 Task: Add Alexian Pate Duck Liver Mousse With Cognac to the cart.
Action: Mouse moved to (896, 289)
Screenshot: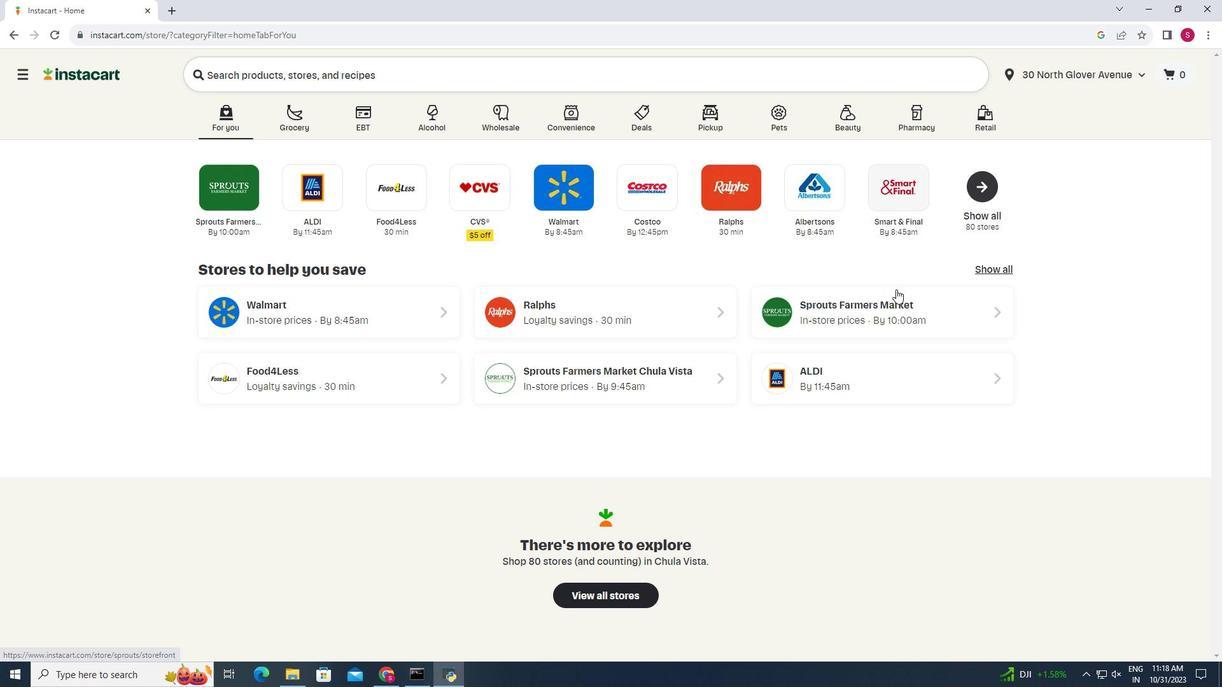 
Action: Mouse pressed left at (896, 289)
Screenshot: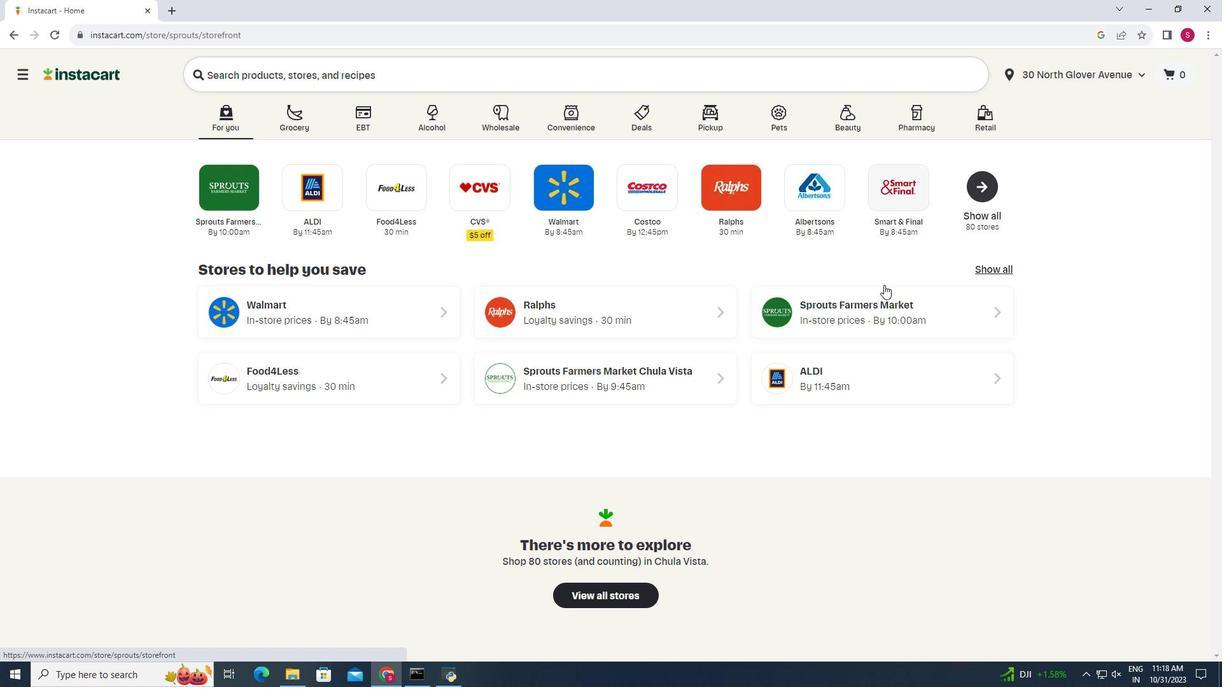 
Action: Mouse moved to (19, 604)
Screenshot: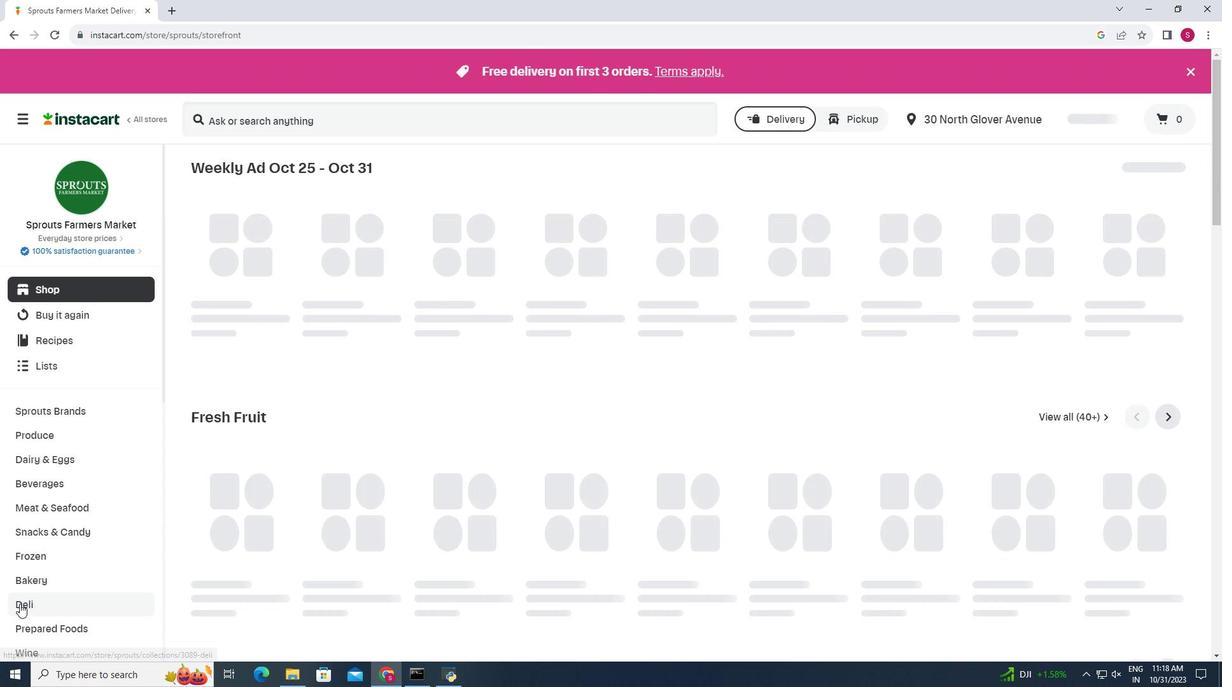 
Action: Mouse pressed left at (19, 604)
Screenshot: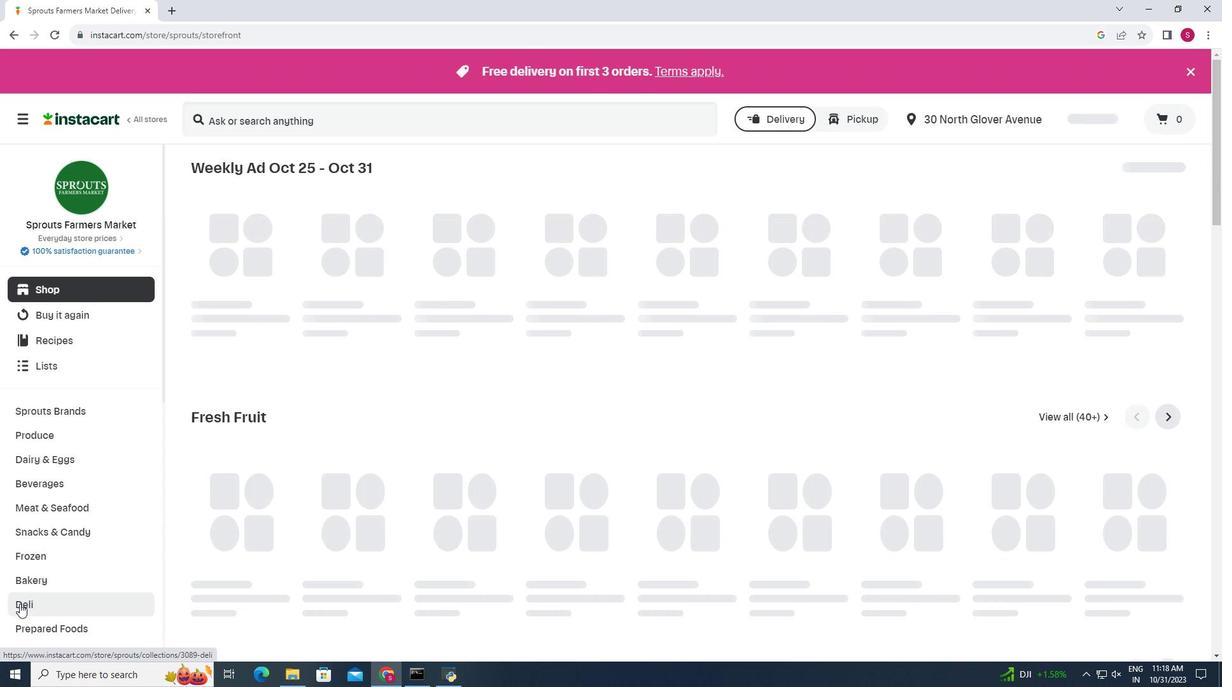 
Action: Mouse moved to (455, 199)
Screenshot: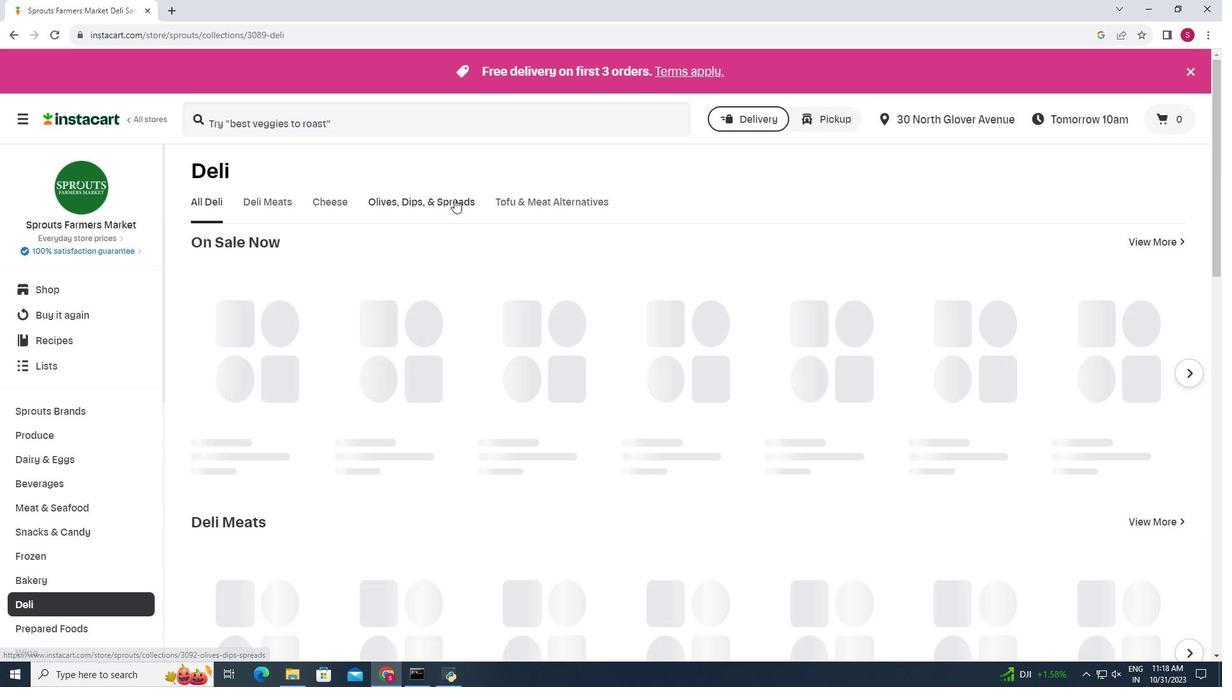 
Action: Mouse pressed left at (455, 199)
Screenshot: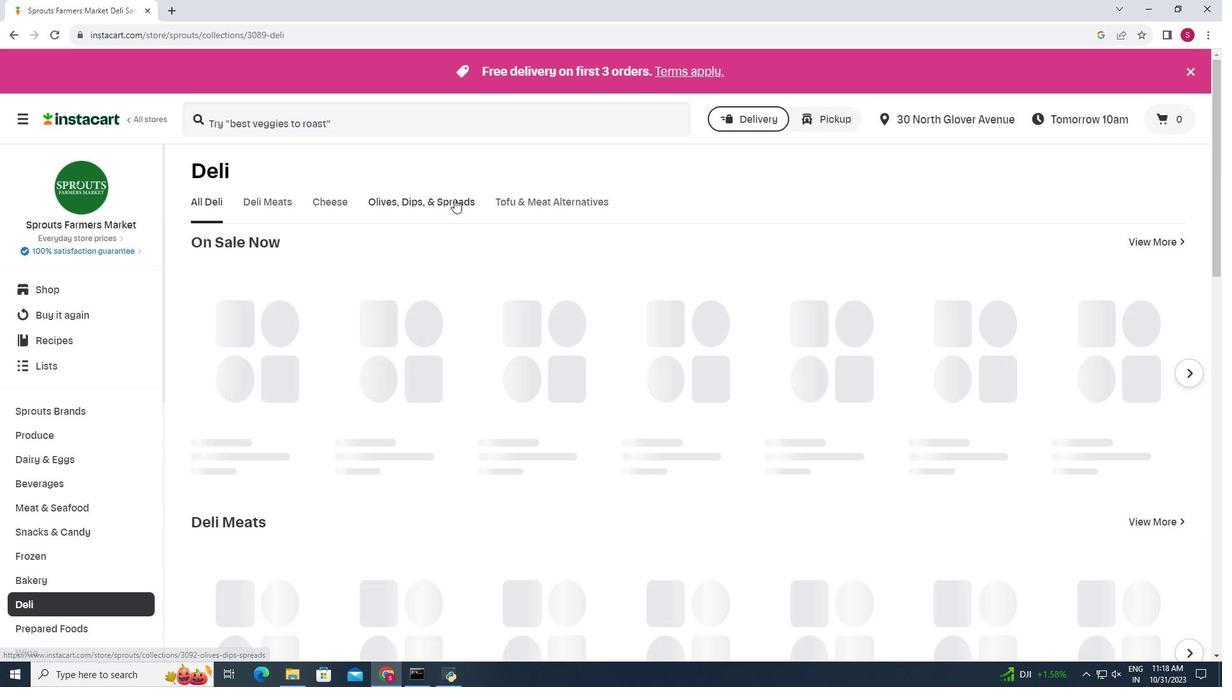 
Action: Mouse moved to (636, 245)
Screenshot: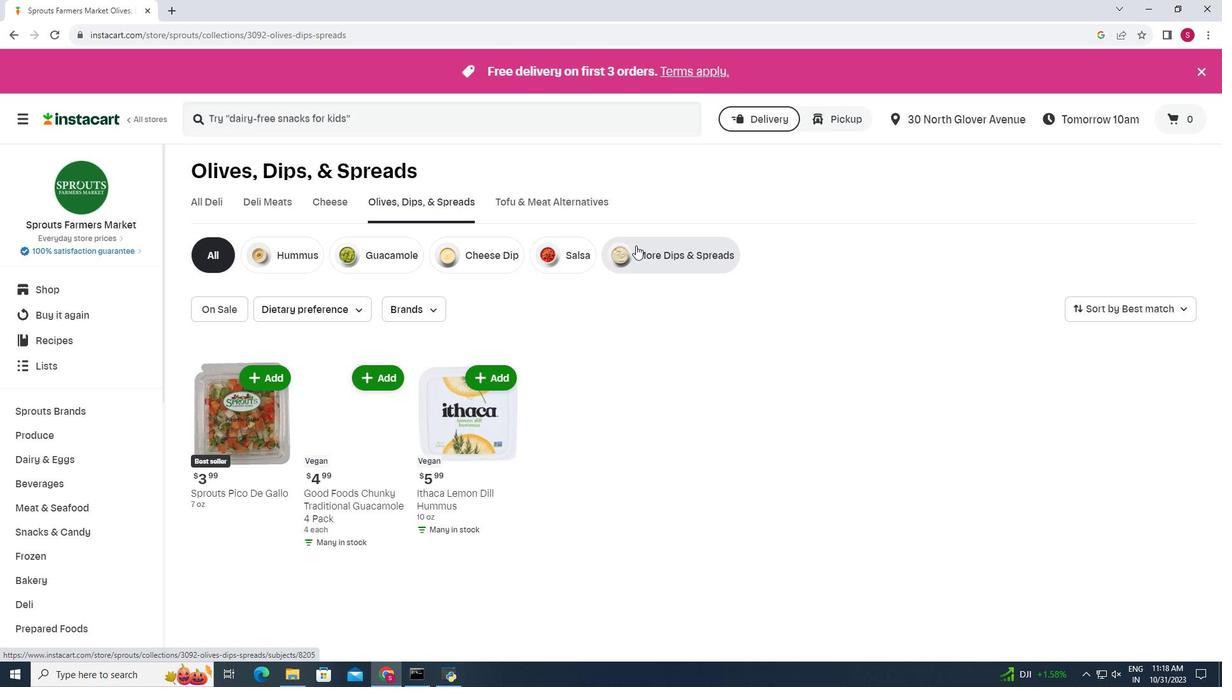 
Action: Mouse pressed left at (636, 245)
Screenshot: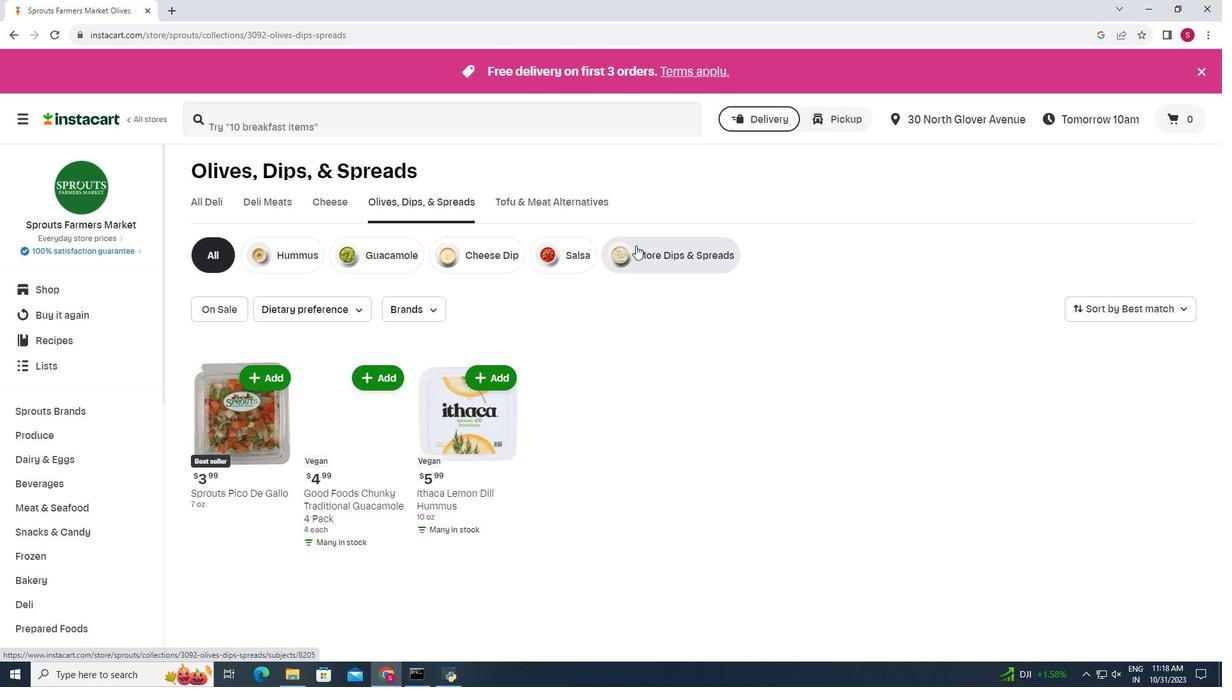 
Action: Mouse moved to (376, 339)
Screenshot: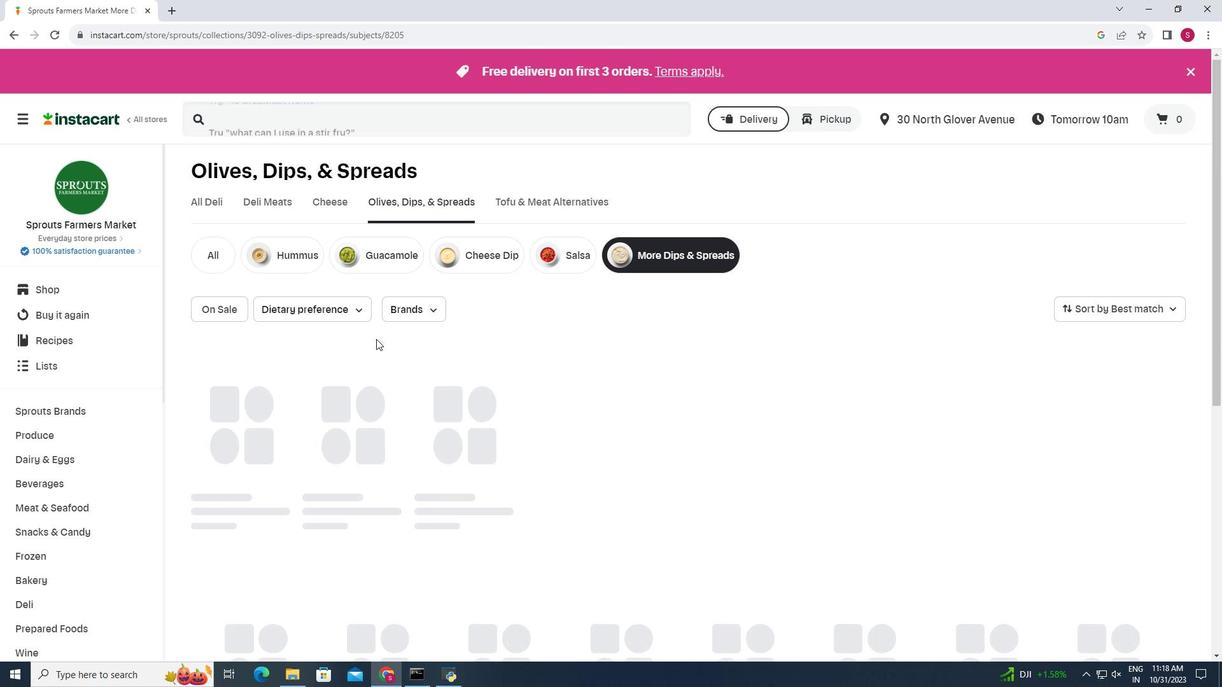 
Action: Mouse scrolled (376, 338) with delta (0, 0)
Screenshot: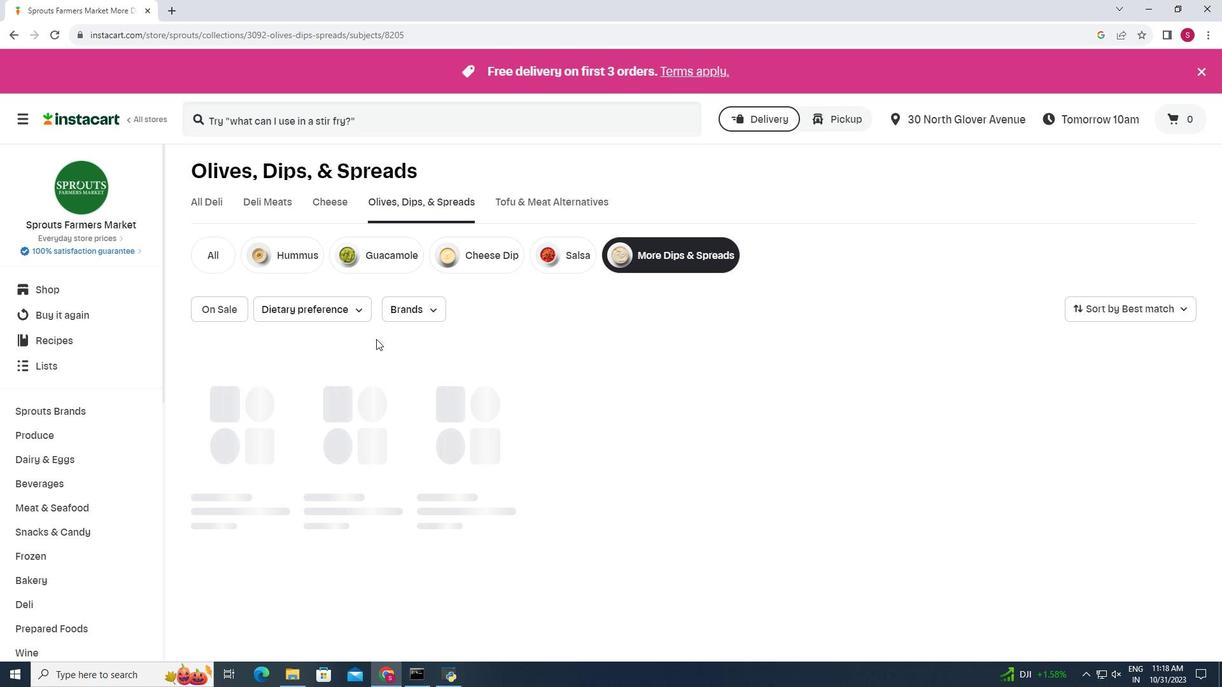 
Action: Mouse moved to (376, 339)
Screenshot: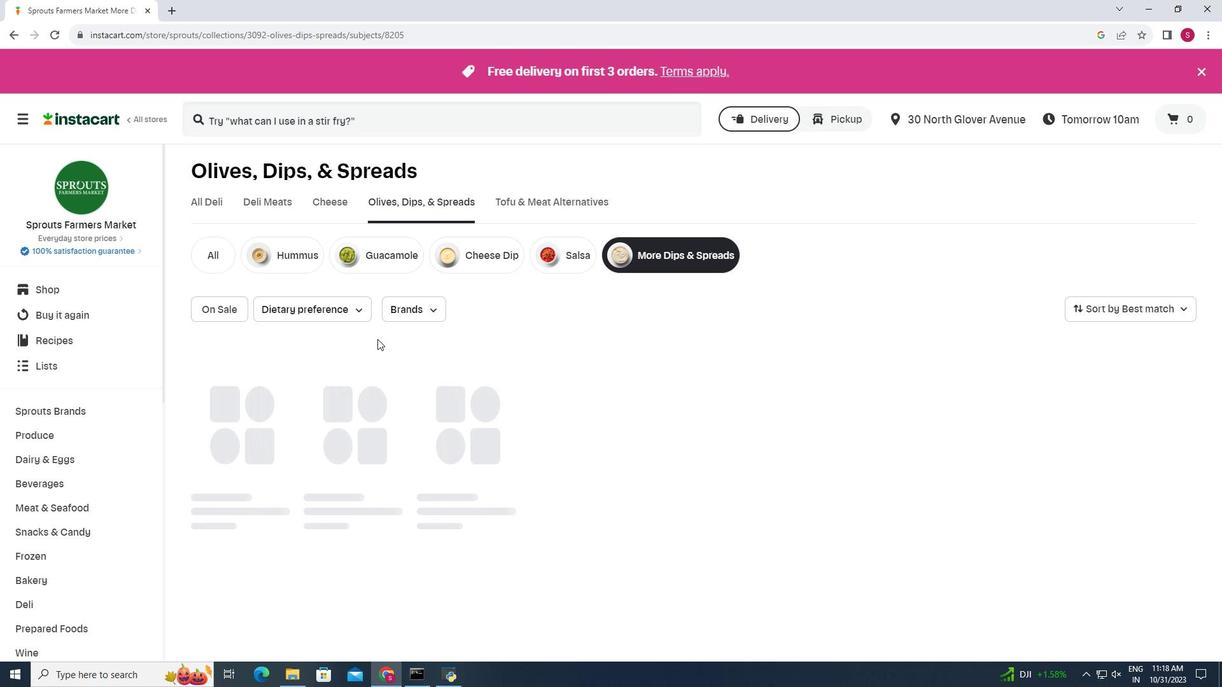
Action: Mouse scrolled (376, 338) with delta (0, 0)
Screenshot: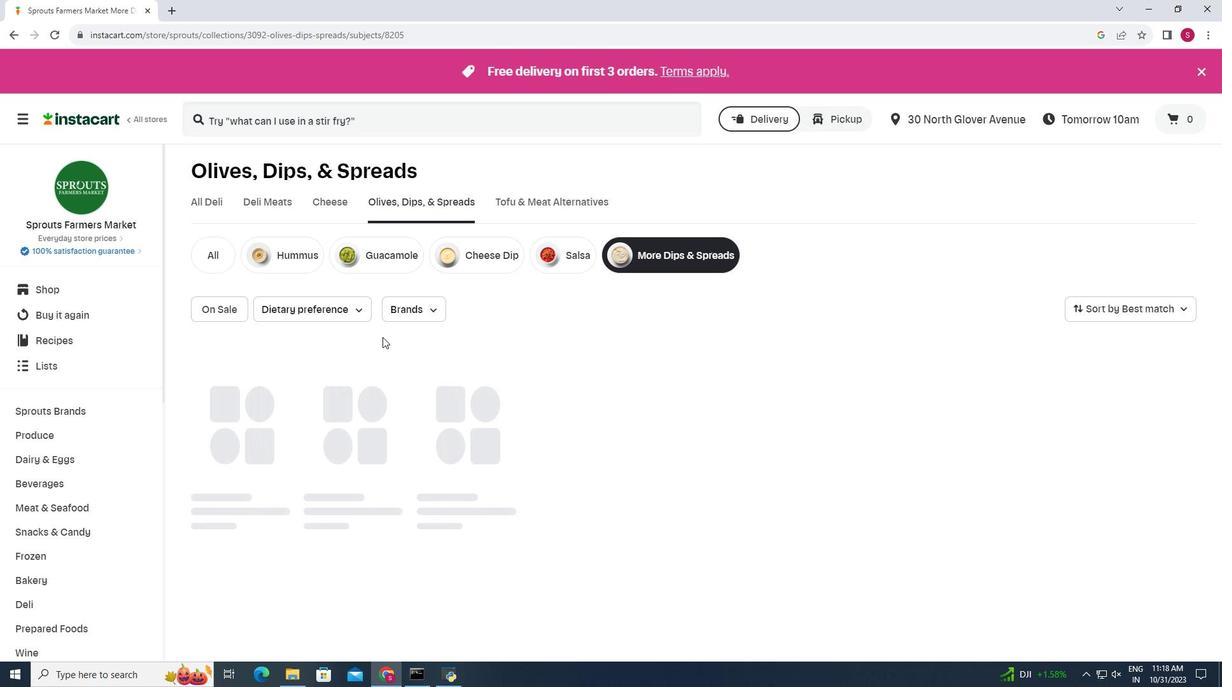 
Action: Mouse moved to (1220, 434)
Screenshot: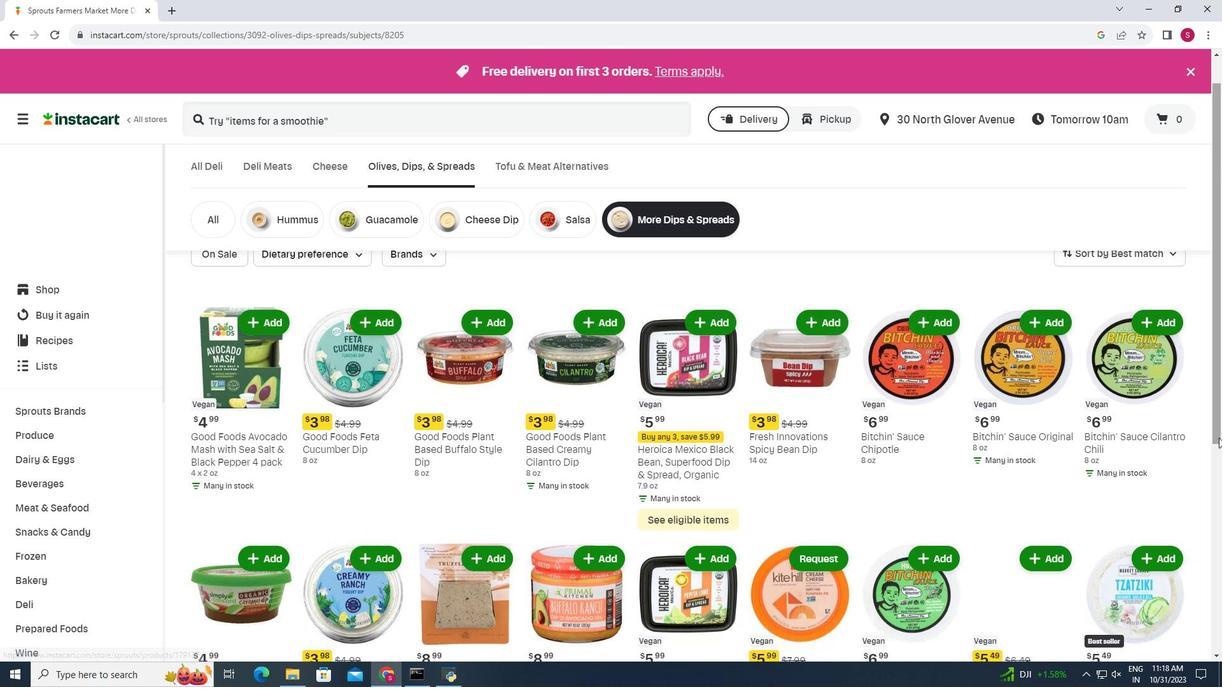 
Action: Mouse scrolled (1220, 434) with delta (0, 0)
Screenshot: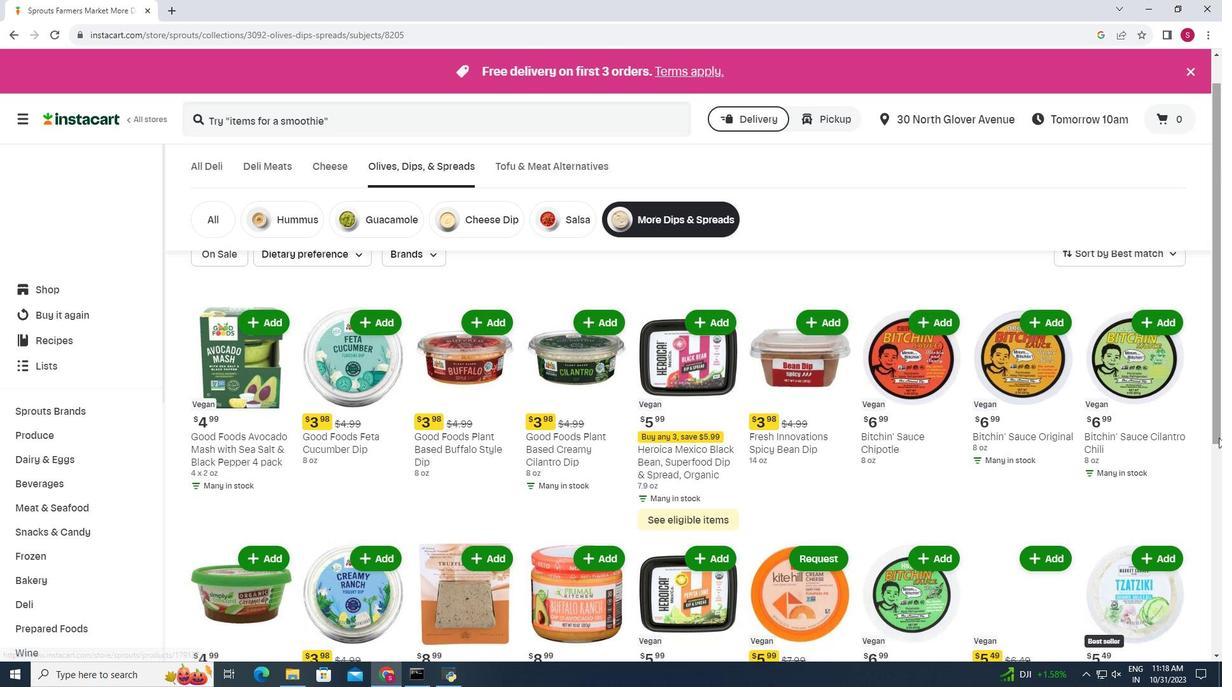 
Action: Mouse moved to (1218, 438)
Screenshot: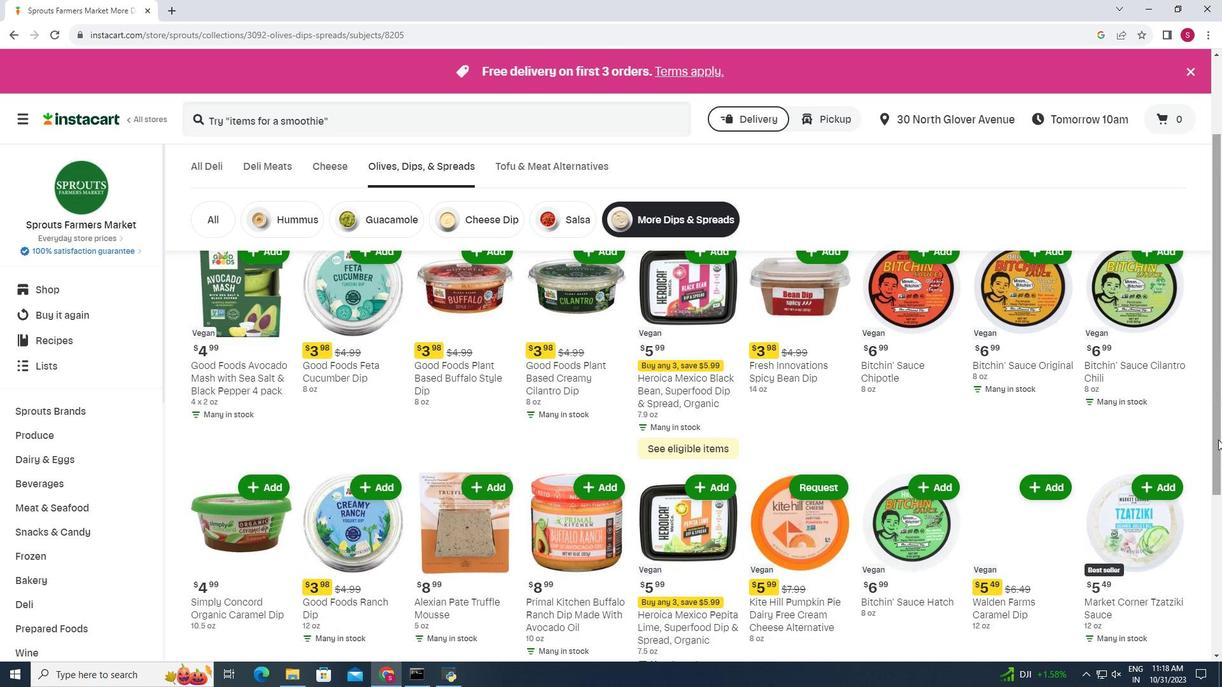 
Action: Mouse scrolled (1218, 438) with delta (0, 0)
Screenshot: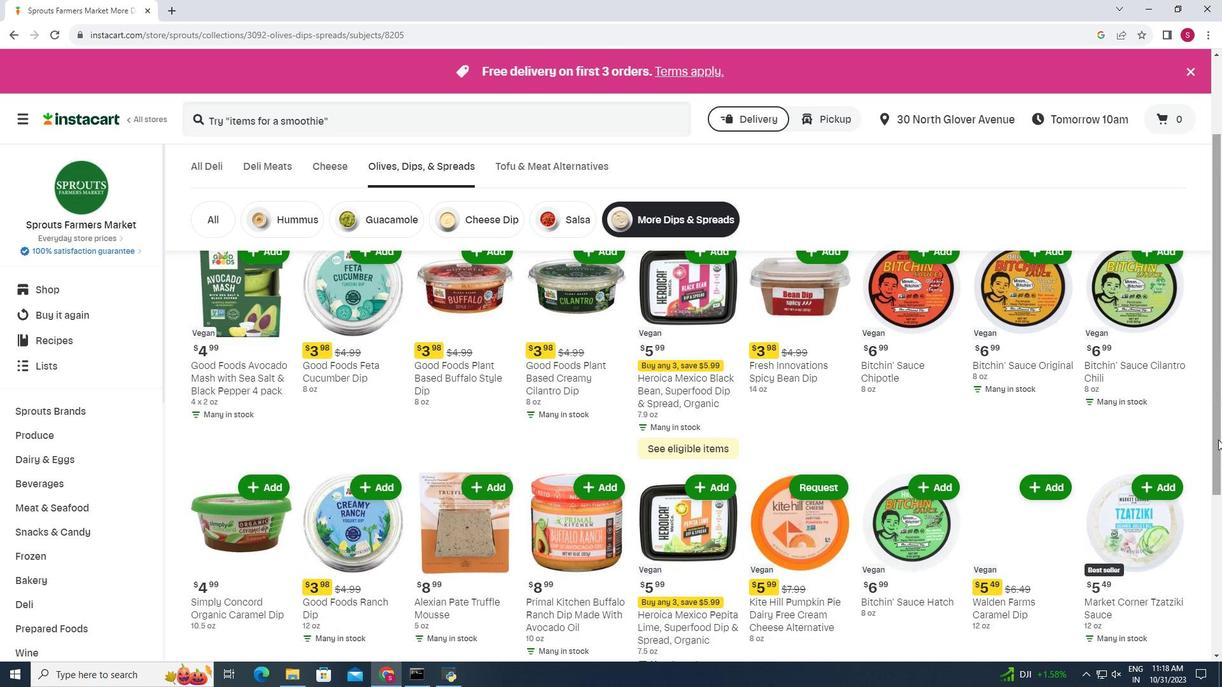 
Action: Mouse moved to (294, 553)
Screenshot: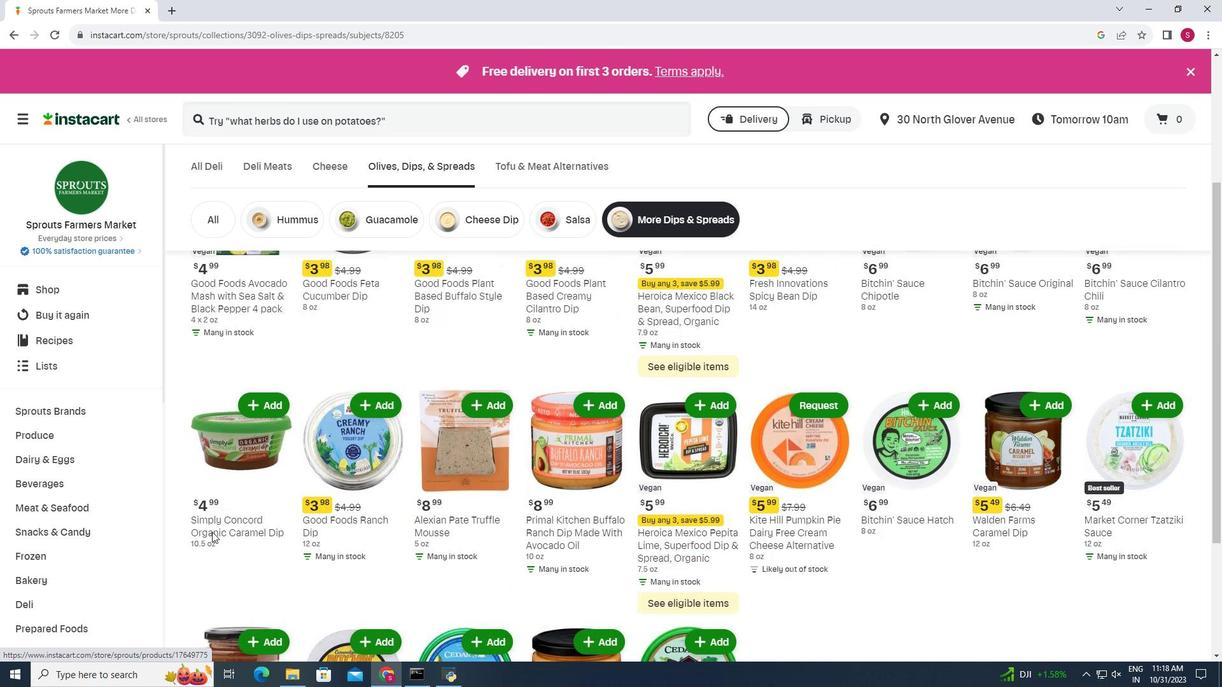 
Action: Mouse scrolled (294, 552) with delta (0, 0)
Screenshot: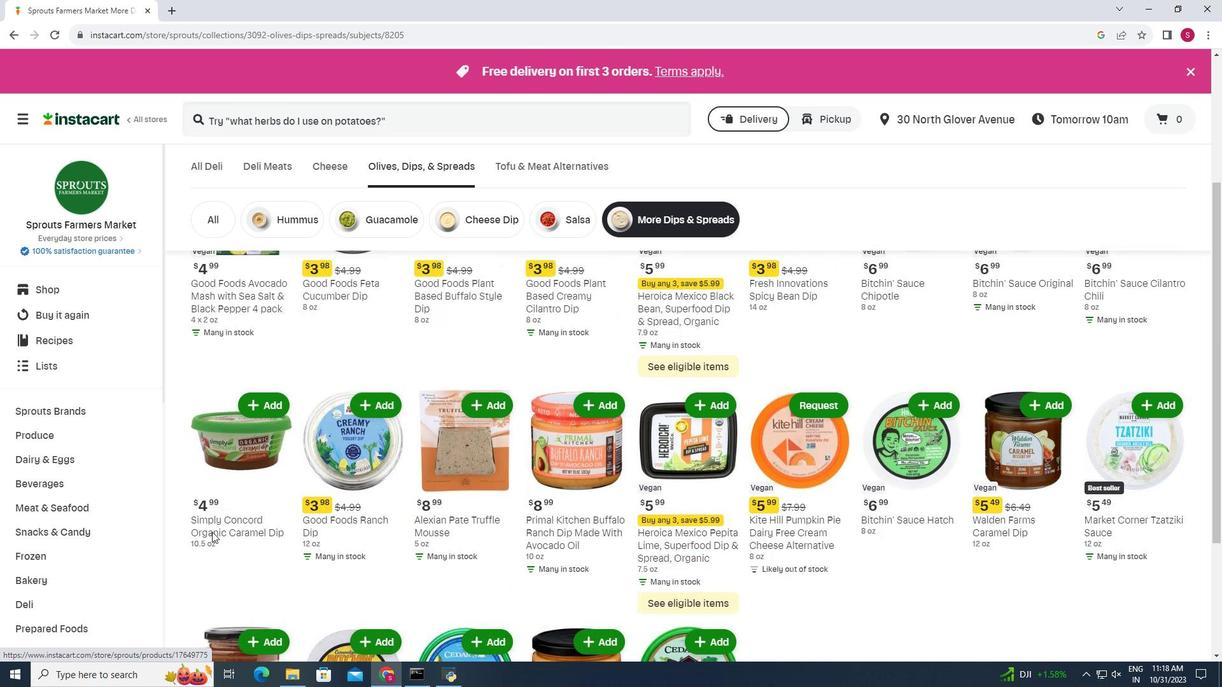 
Action: Mouse moved to (241, 539)
Screenshot: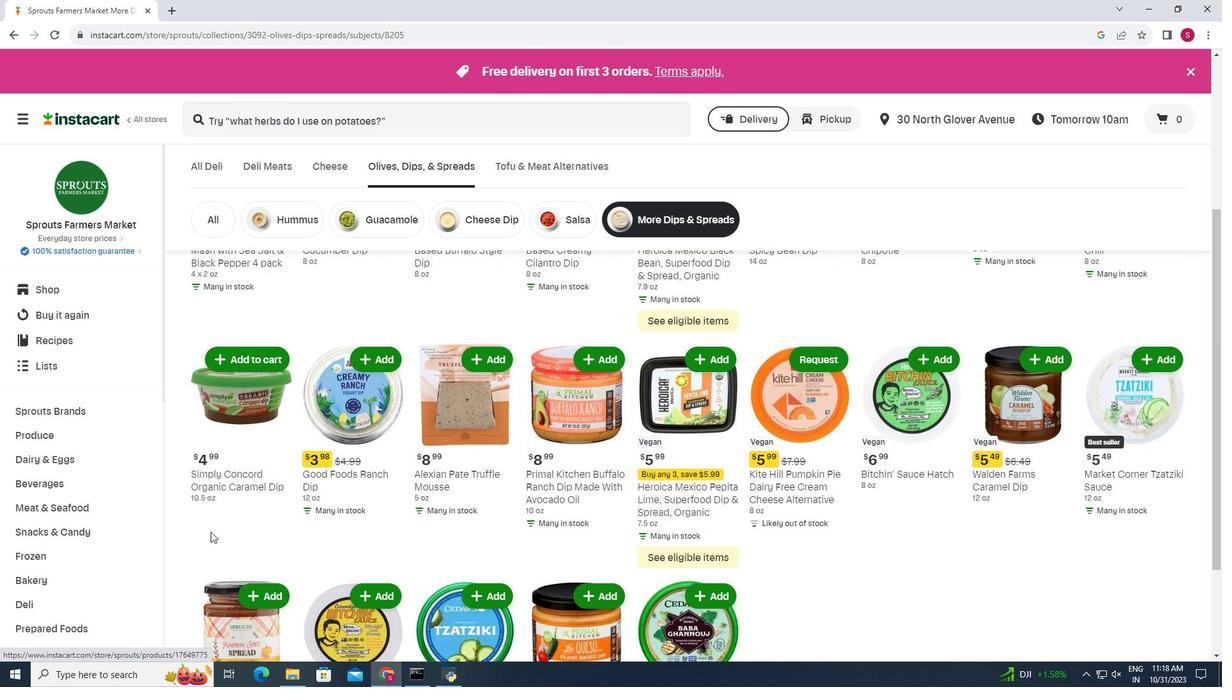 
Action: Mouse scrolled (241, 539) with delta (0, 0)
Screenshot: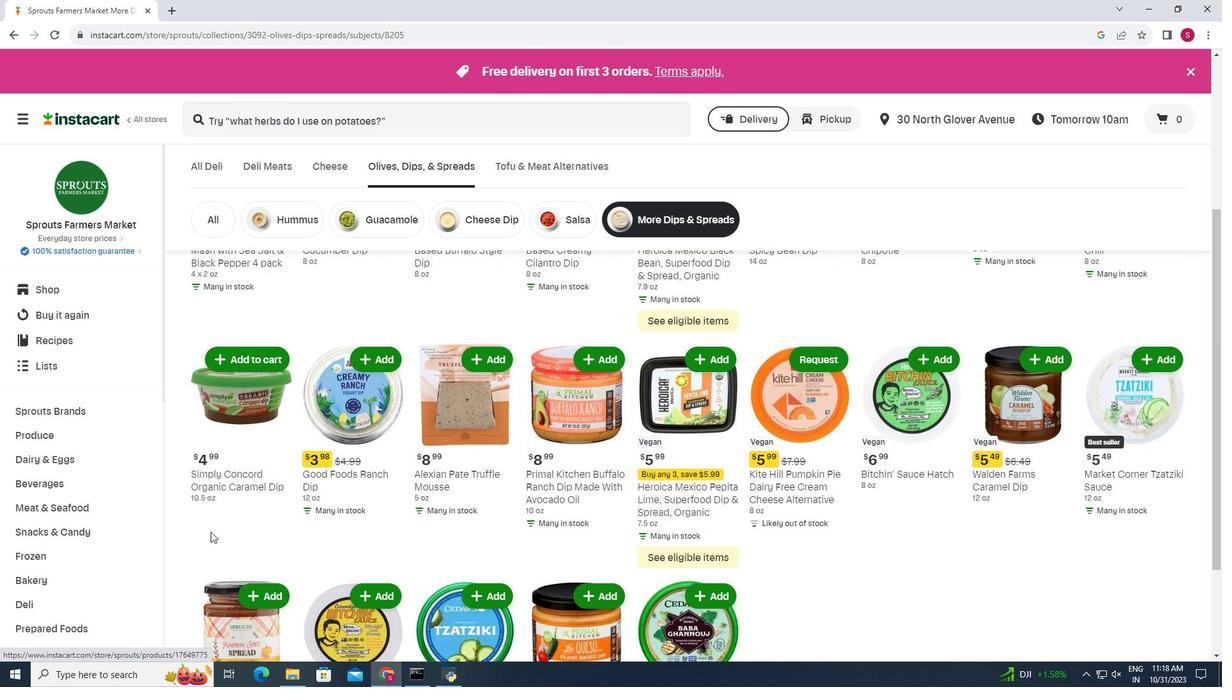 
Action: Mouse moved to (210, 532)
Screenshot: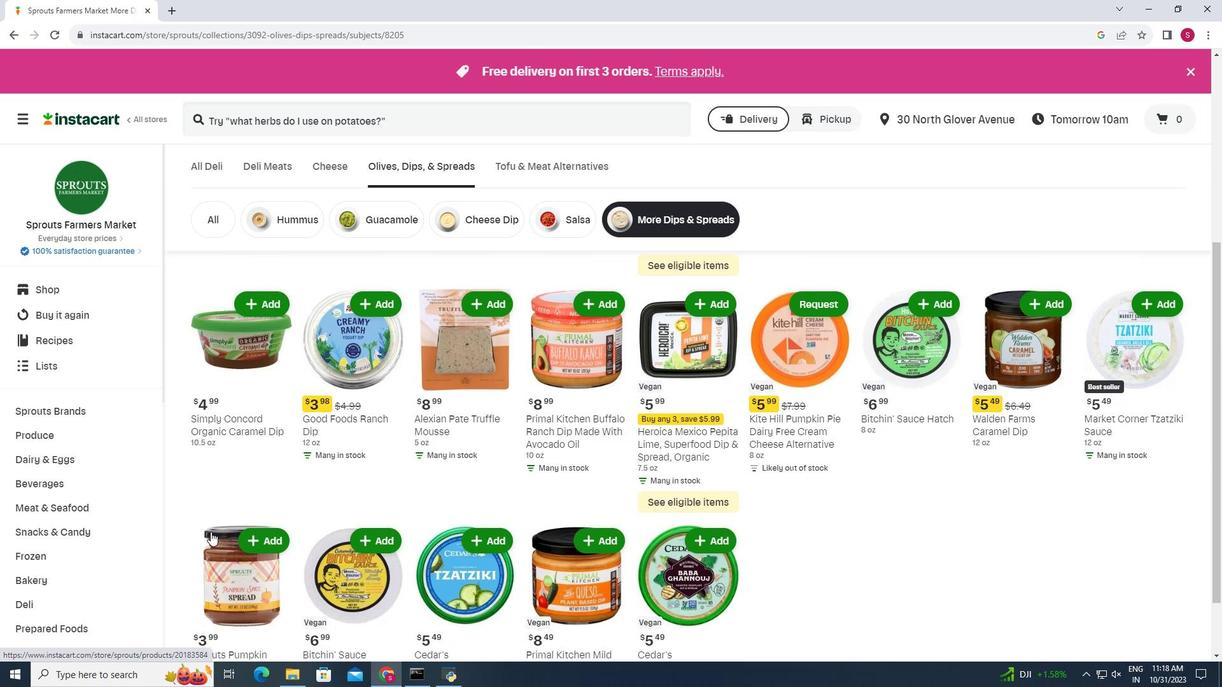 
Action: Mouse scrolled (210, 531) with delta (0, 0)
Screenshot: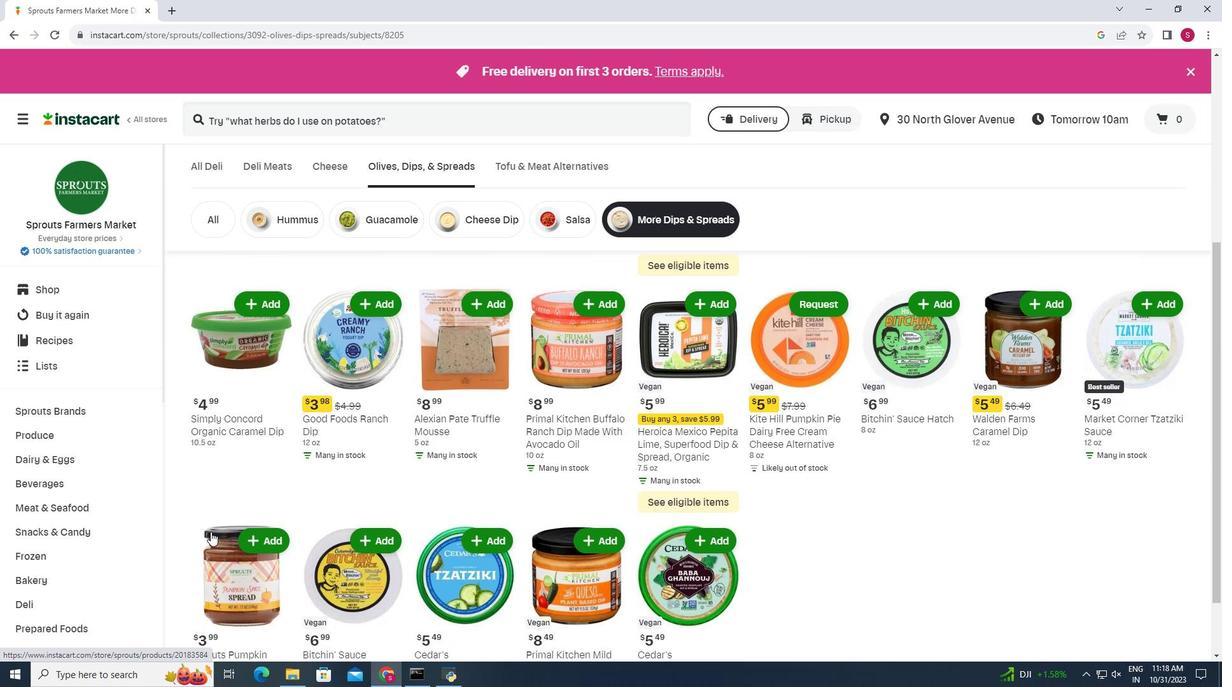 
Action: Mouse scrolled (210, 531) with delta (0, 0)
Screenshot: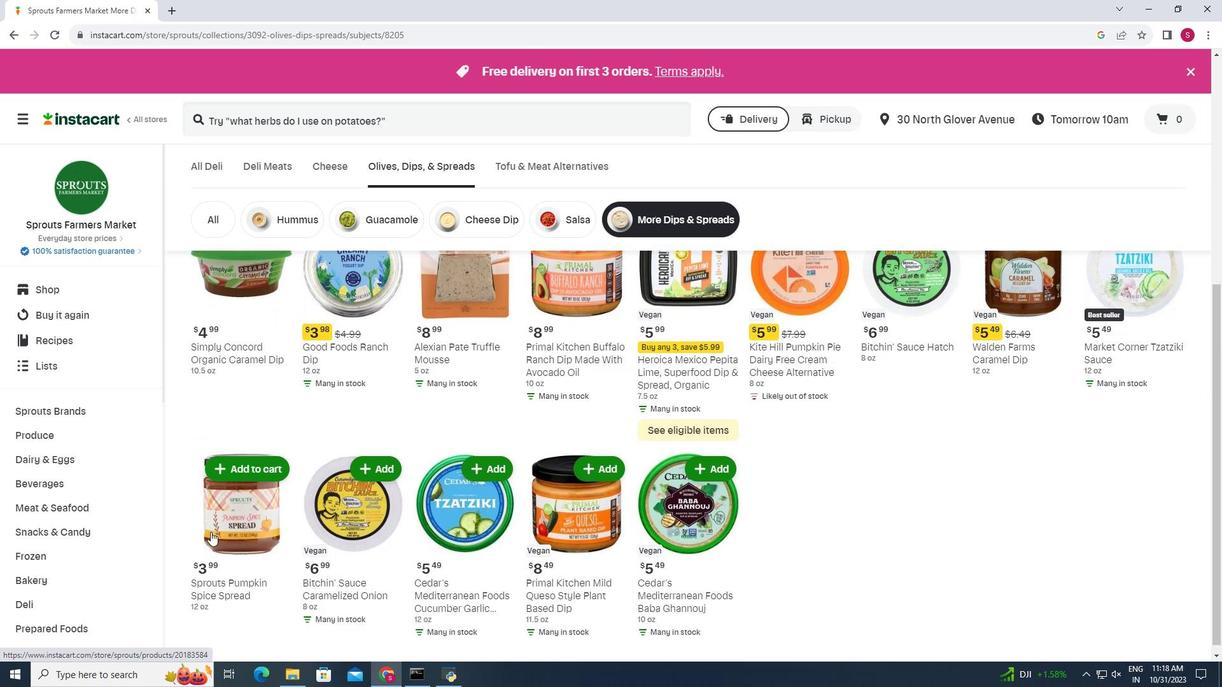 
Action: Mouse moved to (210, 532)
Screenshot: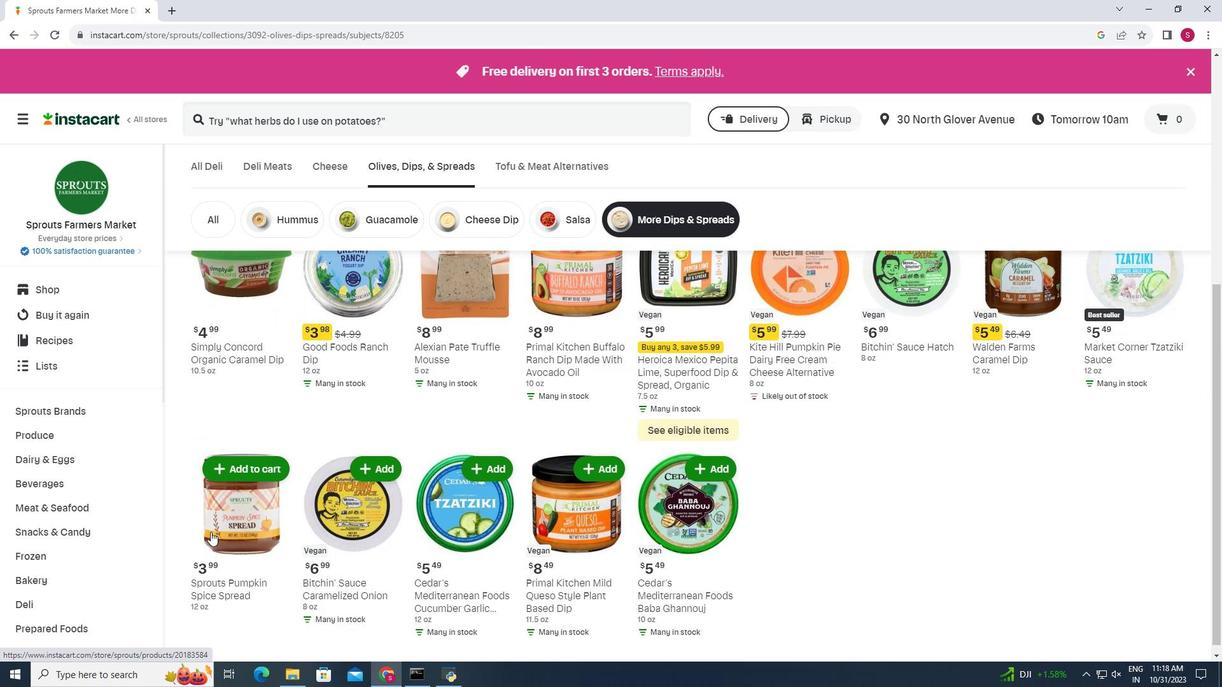 
Action: Mouse scrolled (210, 531) with delta (0, 0)
Screenshot: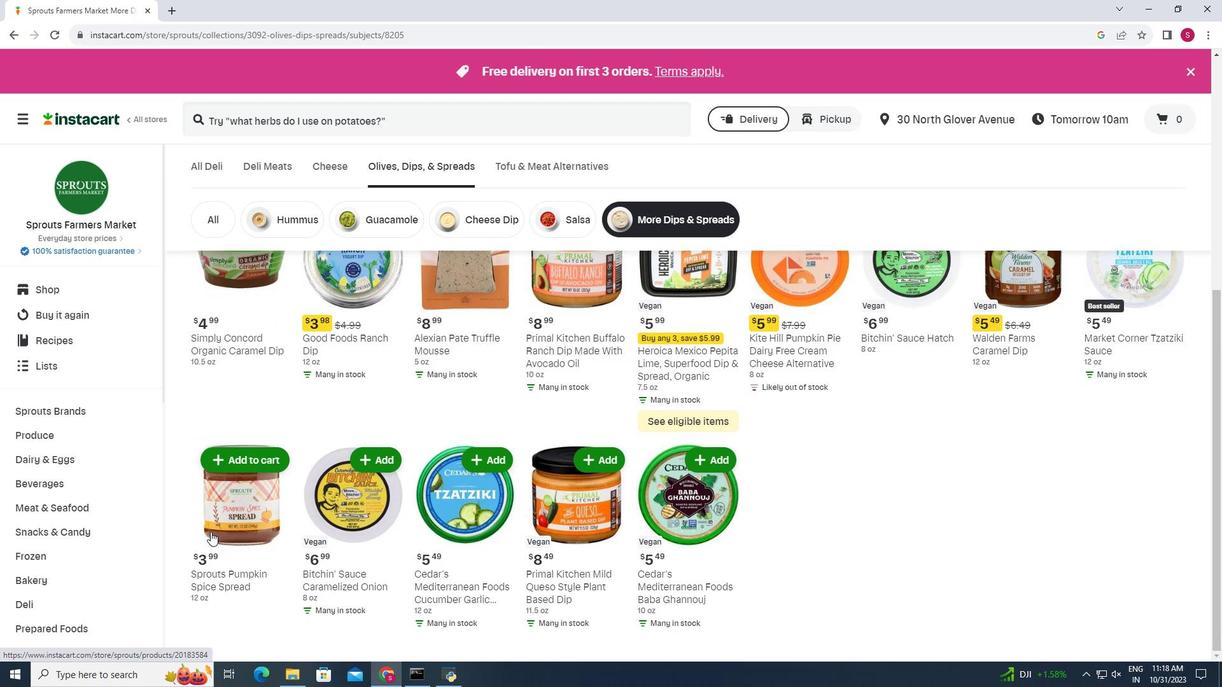 
Action: Mouse moved to (831, 560)
Screenshot: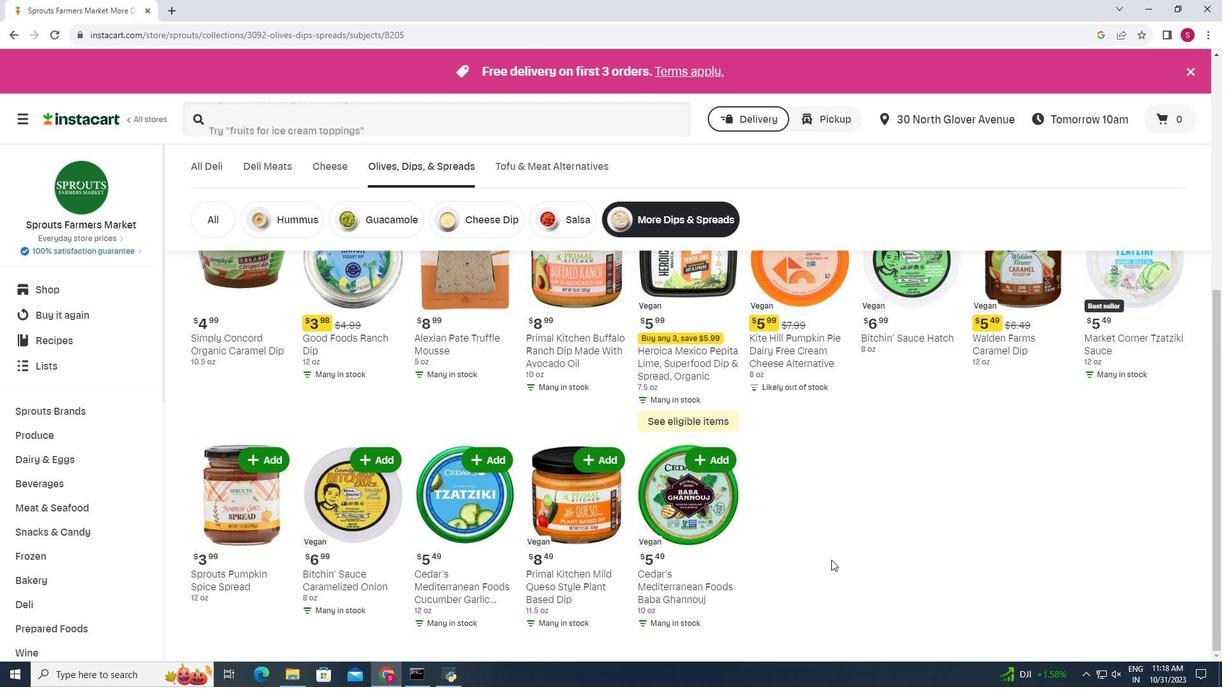 
